 Task: Set the default behavior for motion sensors permission to "Recently closed sites can finish sending and receiving data".
Action: Mouse moved to (1183, 31)
Screenshot: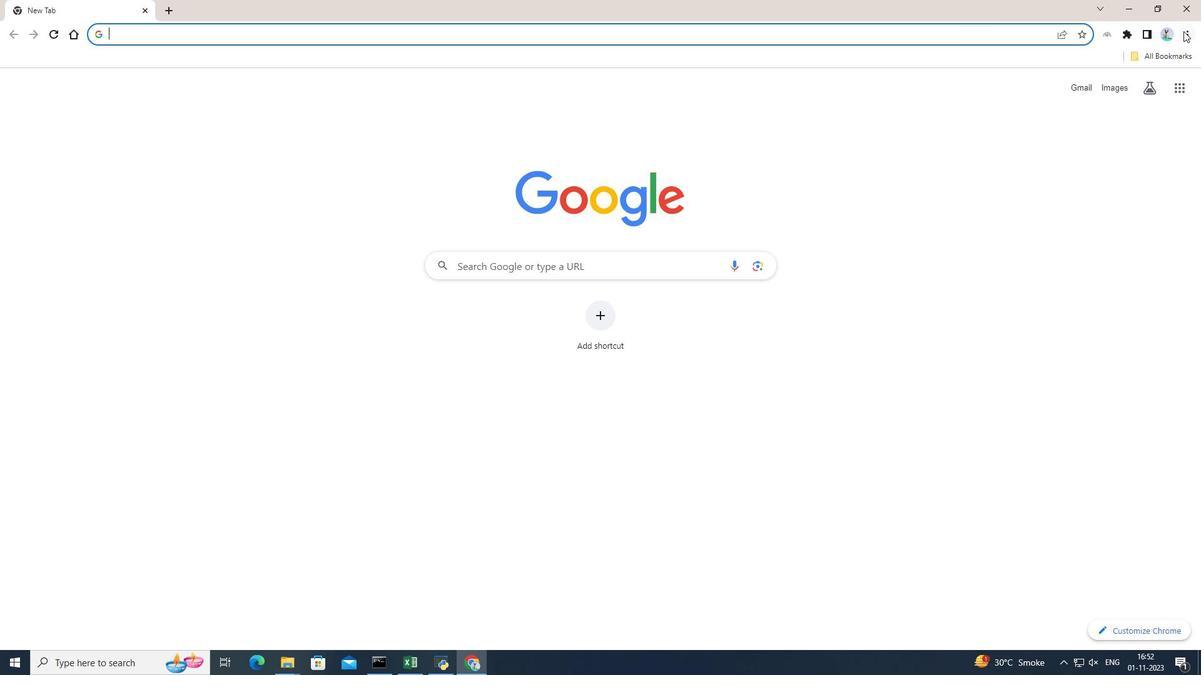 
Action: Mouse pressed left at (1183, 31)
Screenshot: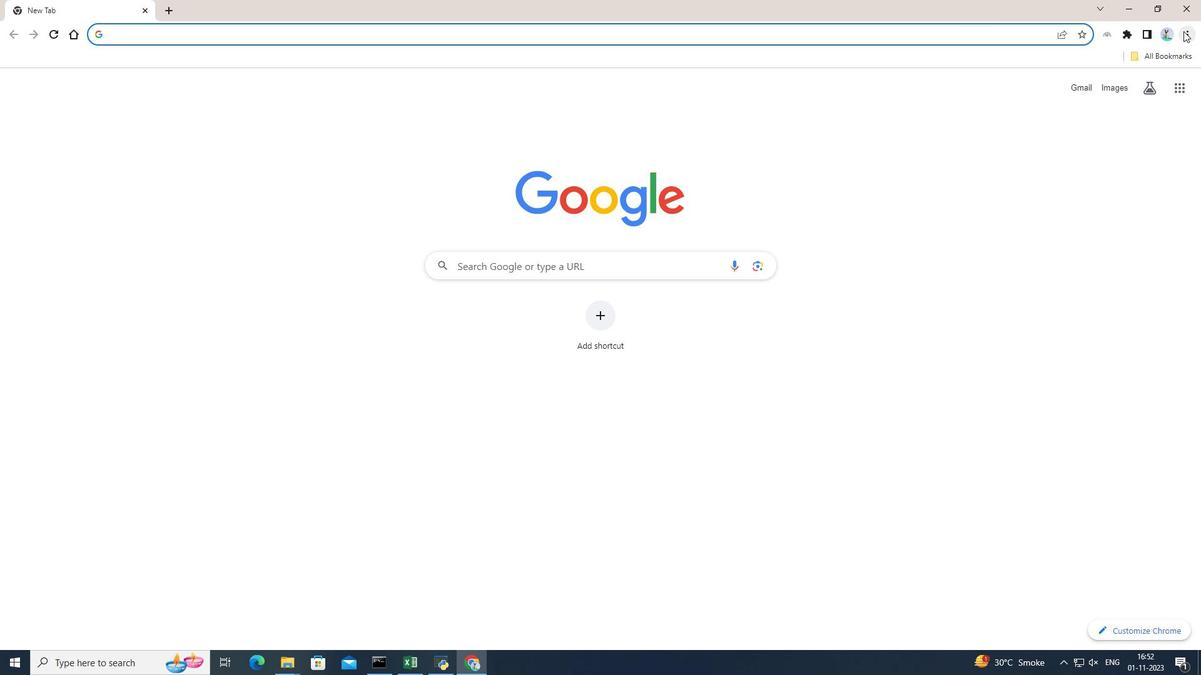 
Action: Mouse moved to (1062, 262)
Screenshot: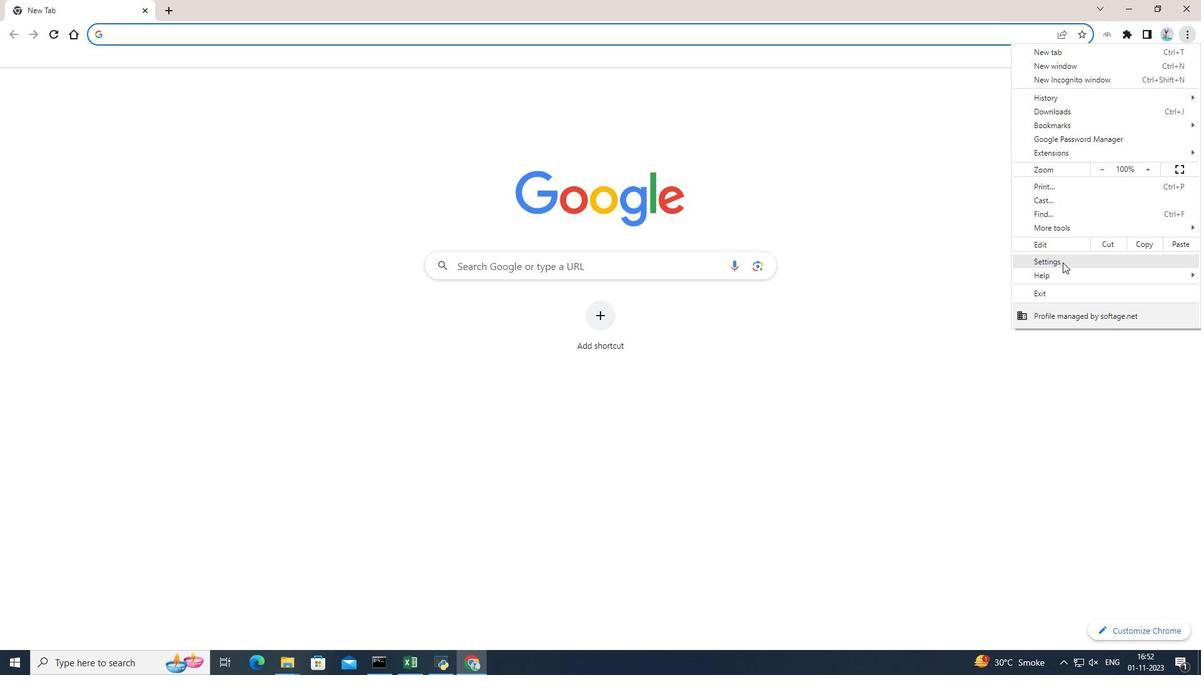 
Action: Mouse pressed left at (1062, 262)
Screenshot: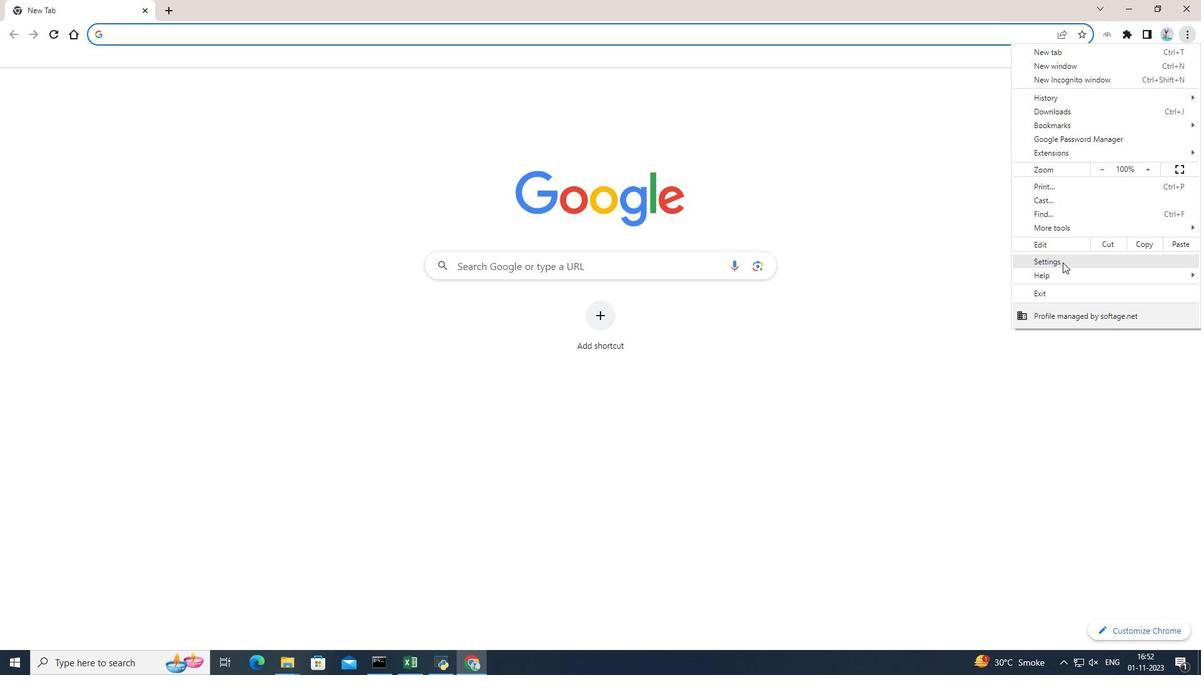 
Action: Mouse moved to (120, 147)
Screenshot: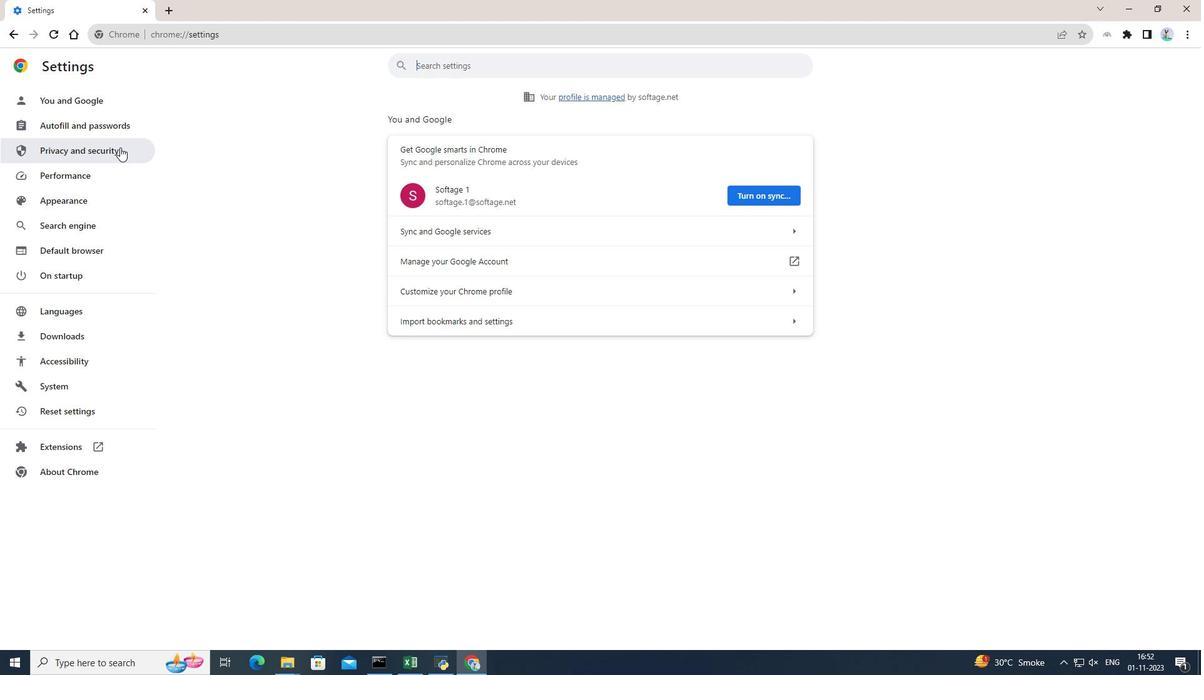 
Action: Mouse pressed left at (120, 147)
Screenshot: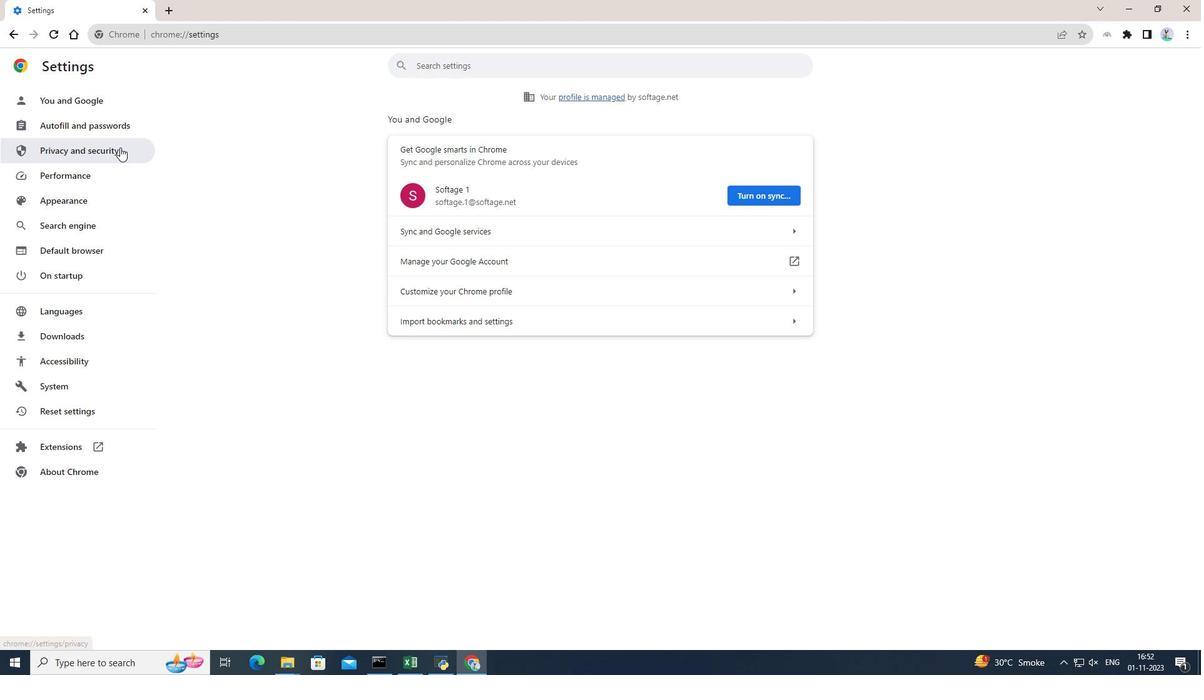 
Action: Mouse moved to (665, 412)
Screenshot: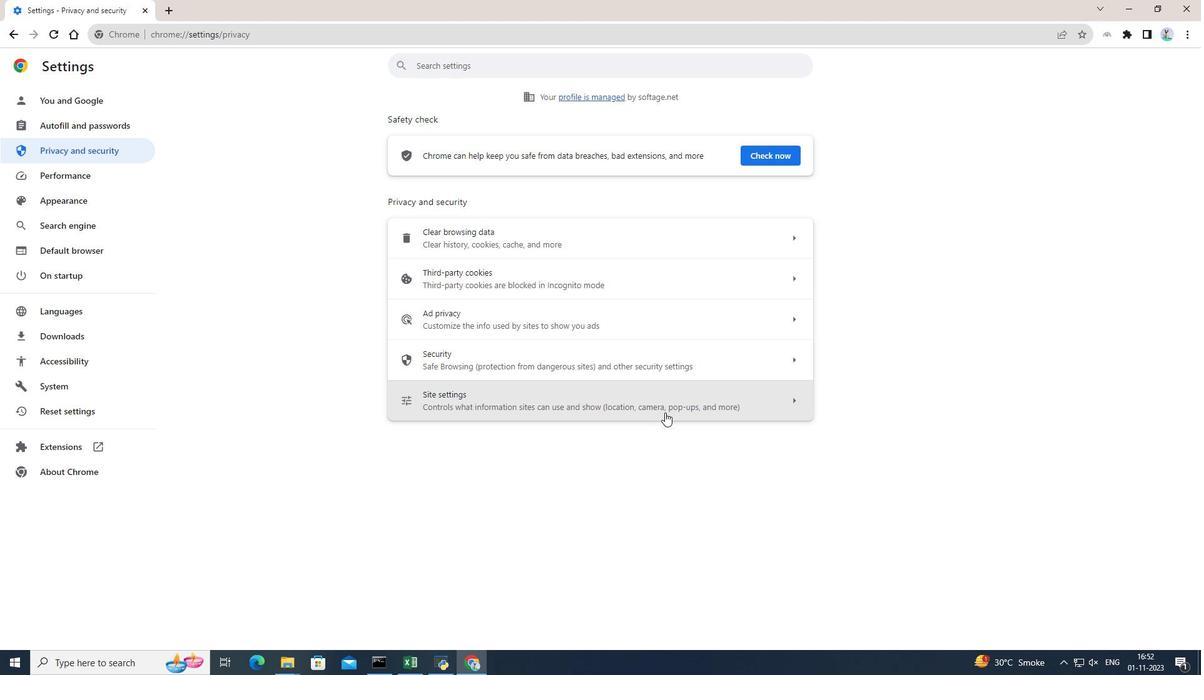 
Action: Mouse pressed left at (665, 412)
Screenshot: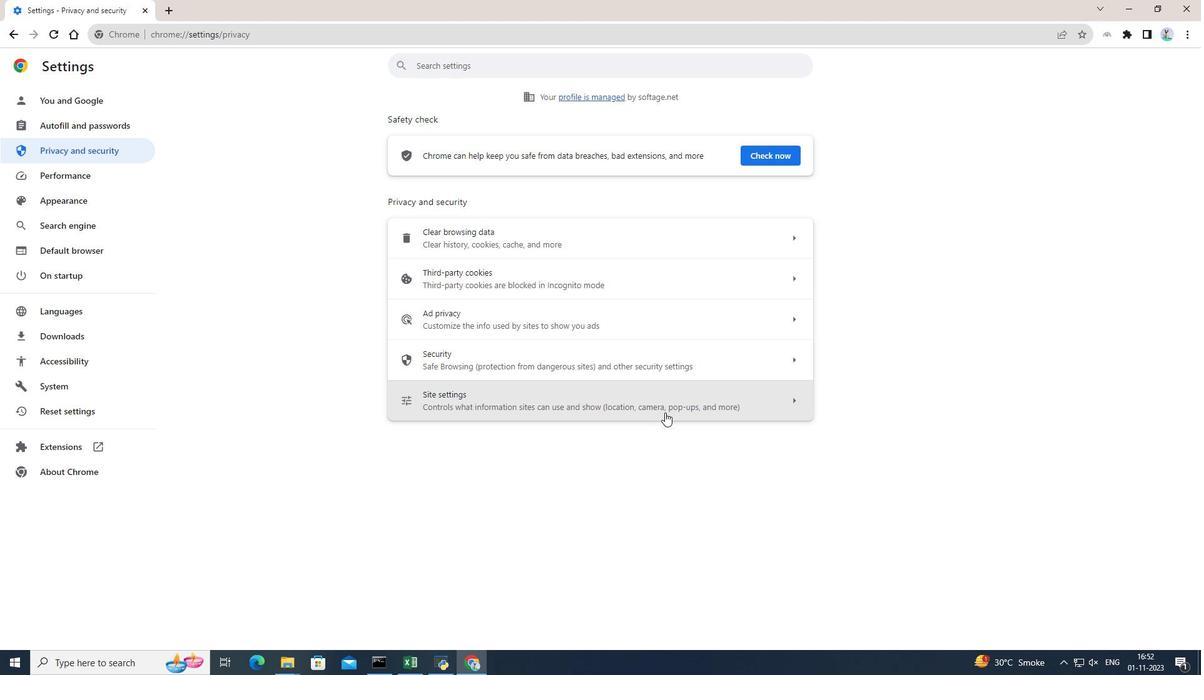 
Action: Mouse moved to (665, 412)
Screenshot: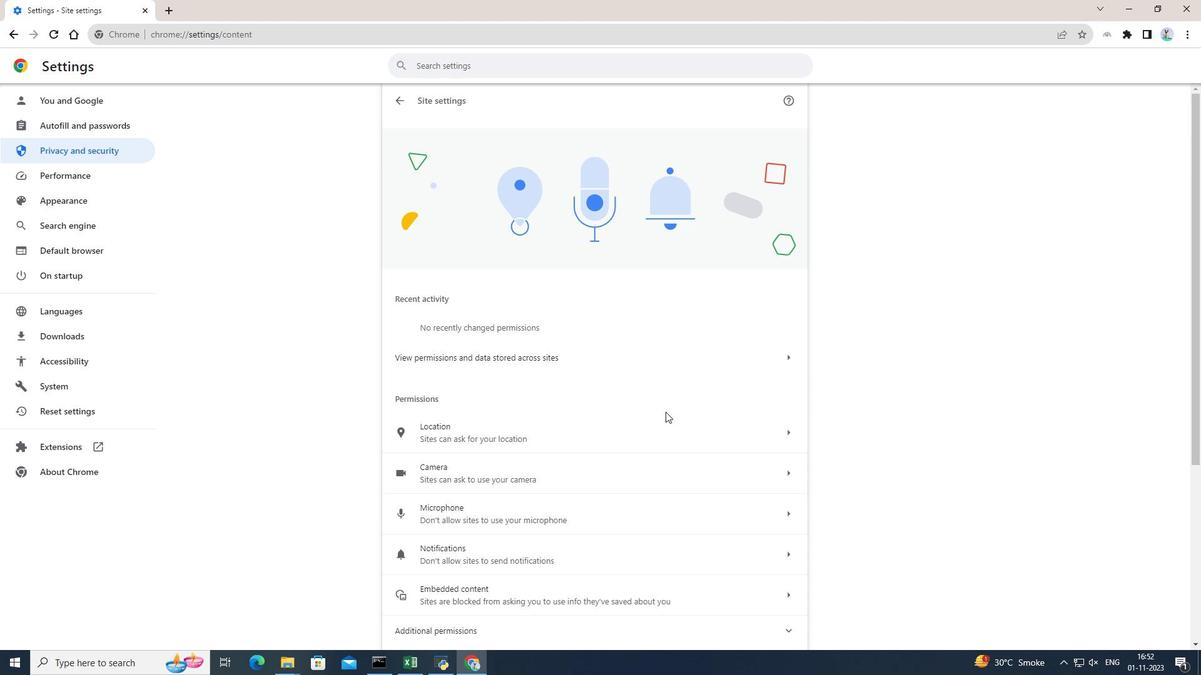 
Action: Mouse scrolled (665, 411) with delta (0, 0)
Screenshot: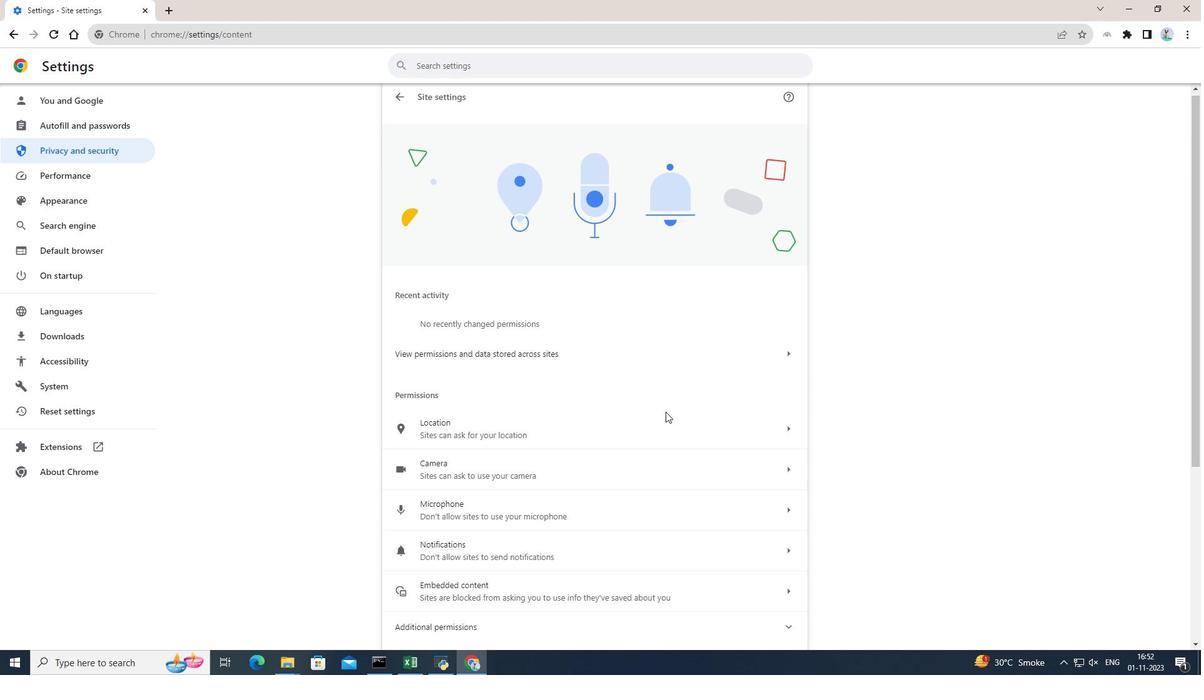 
Action: Mouse scrolled (665, 411) with delta (0, 0)
Screenshot: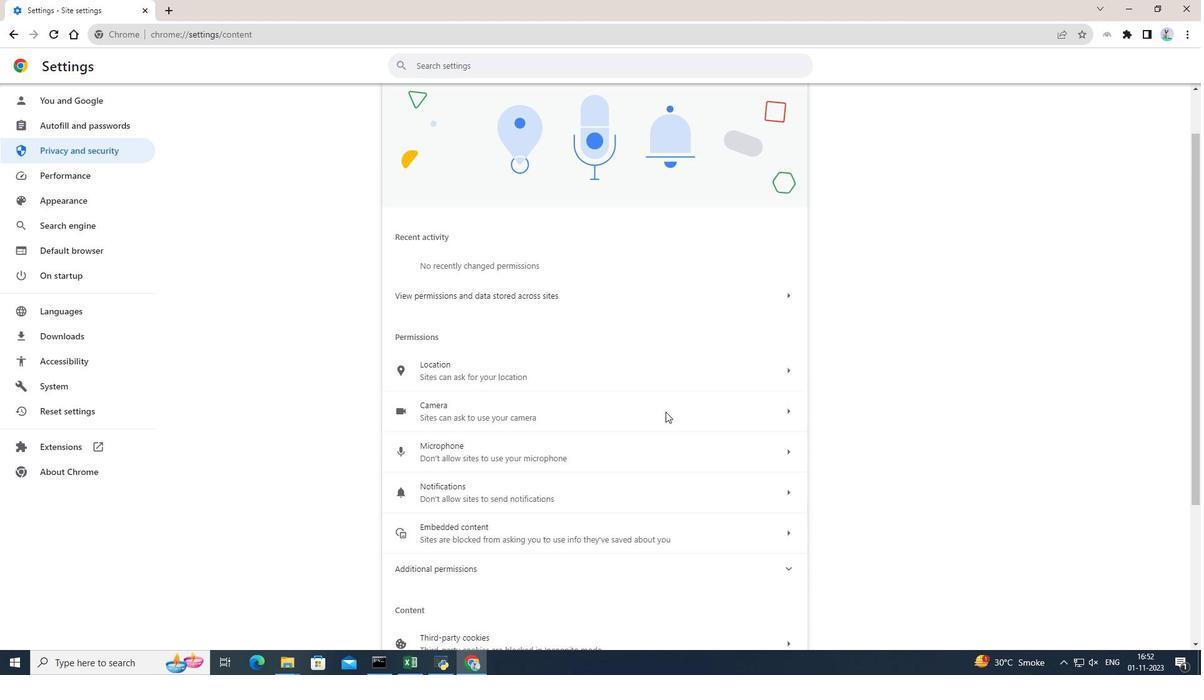 
Action: Mouse scrolled (665, 411) with delta (0, 0)
Screenshot: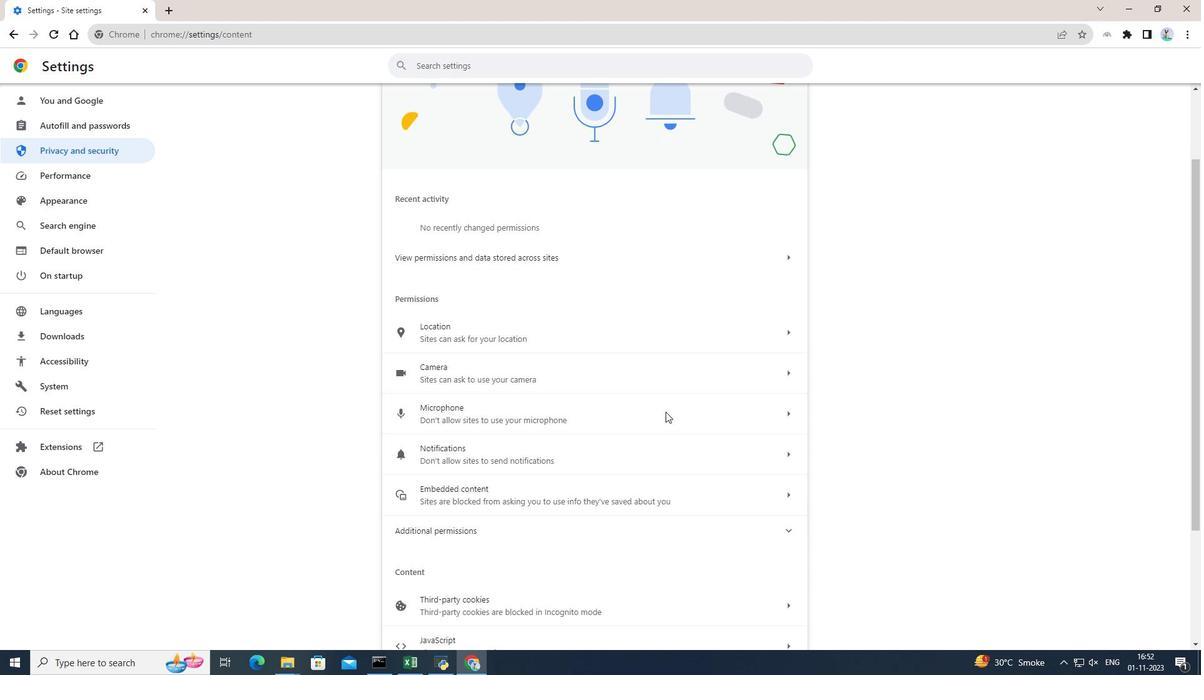 
Action: Mouse scrolled (665, 411) with delta (0, 0)
Screenshot: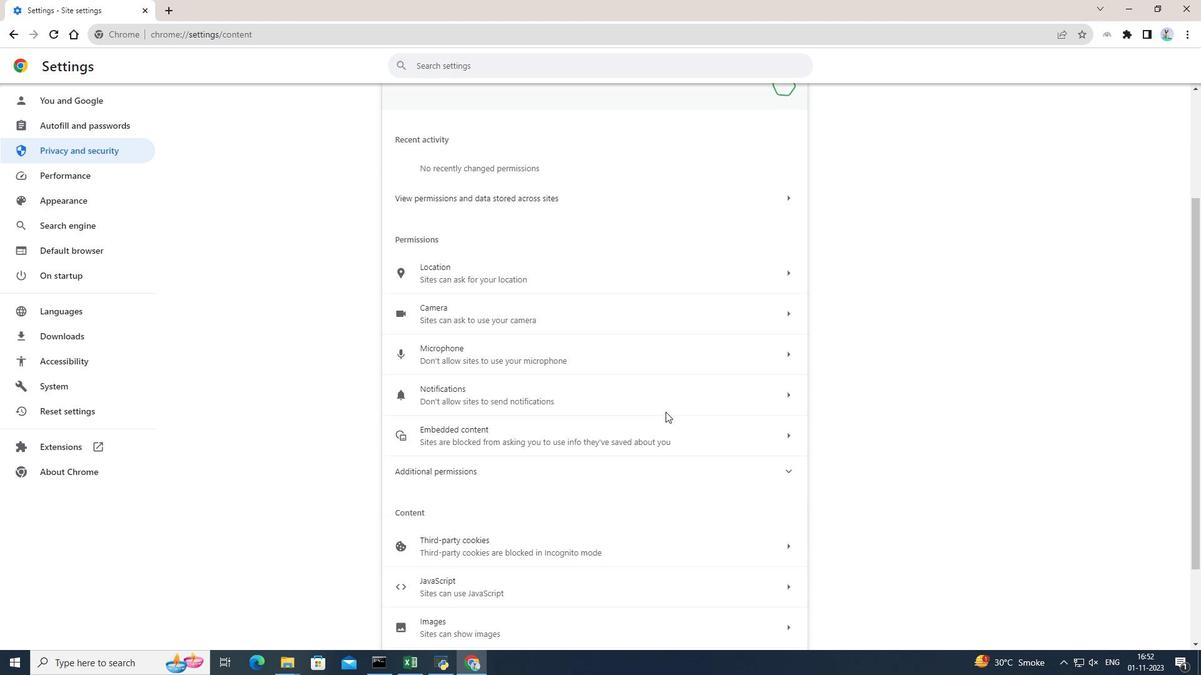 
Action: Mouse moved to (602, 381)
Screenshot: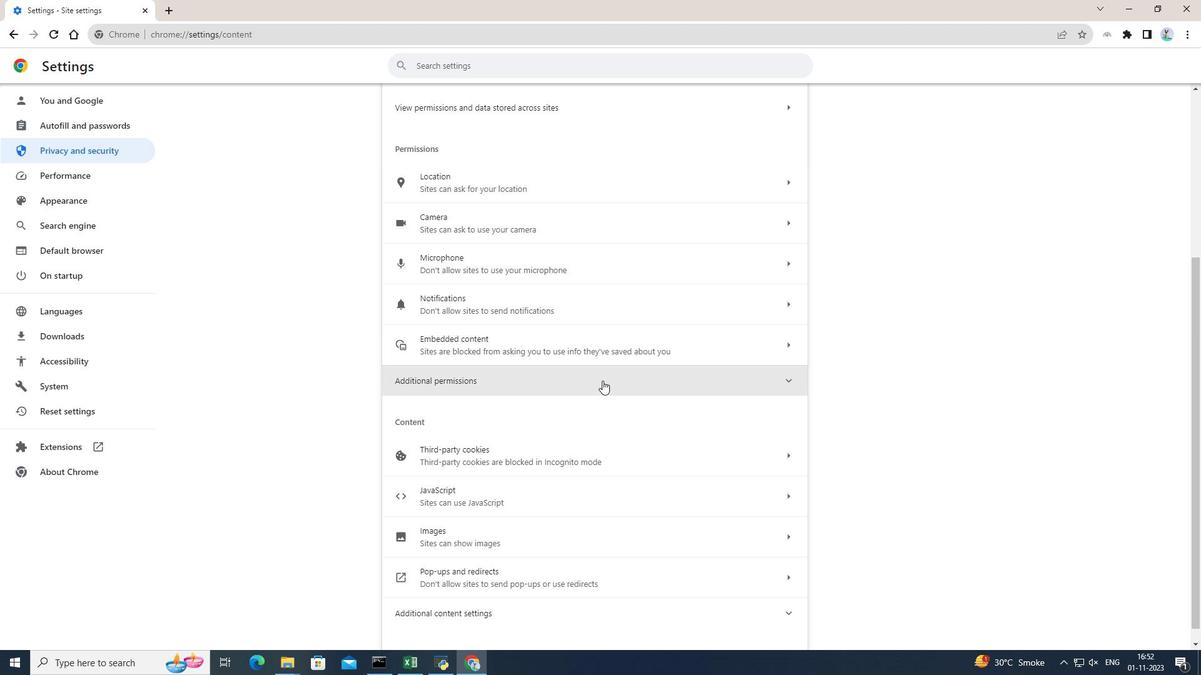 
Action: Mouse pressed left at (602, 381)
Screenshot: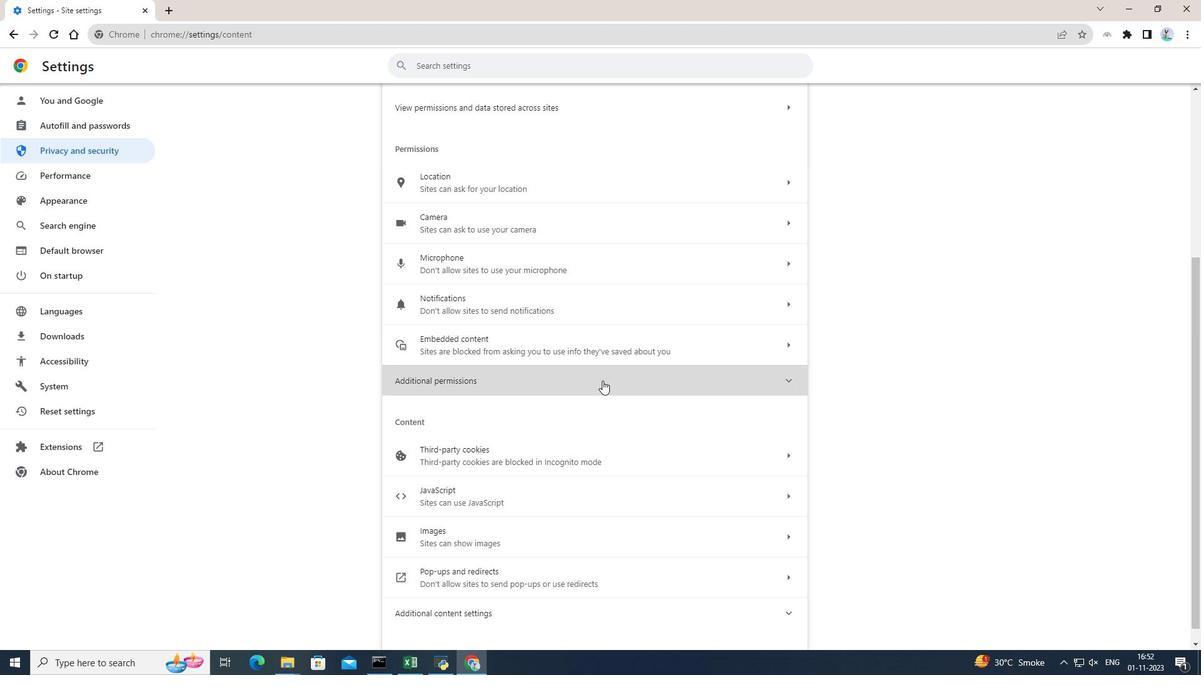 
Action: Mouse moved to (569, 415)
Screenshot: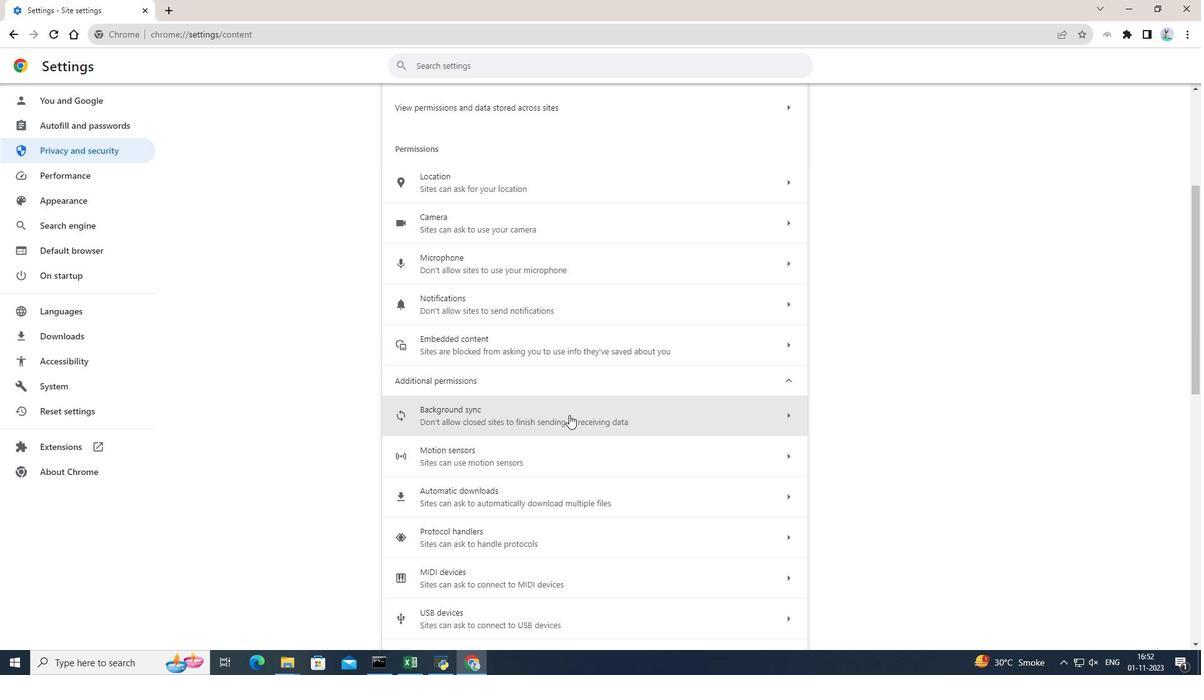 
Action: Mouse pressed left at (569, 415)
Screenshot: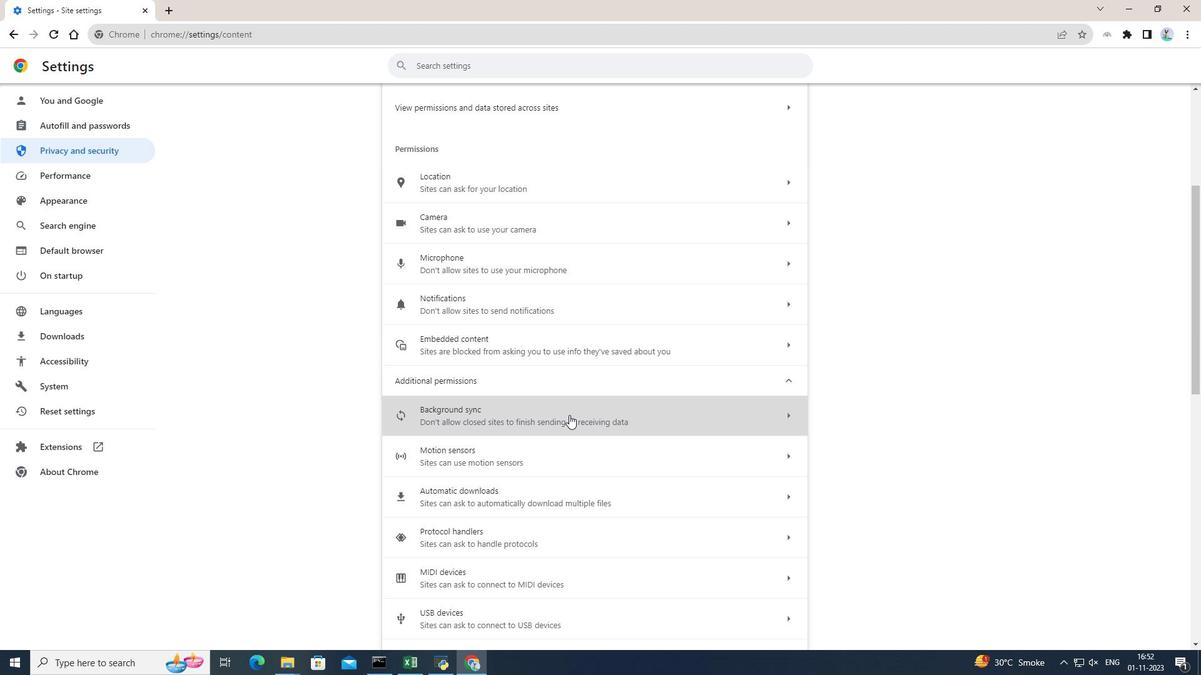 
Action: Mouse moved to (407, 216)
Screenshot: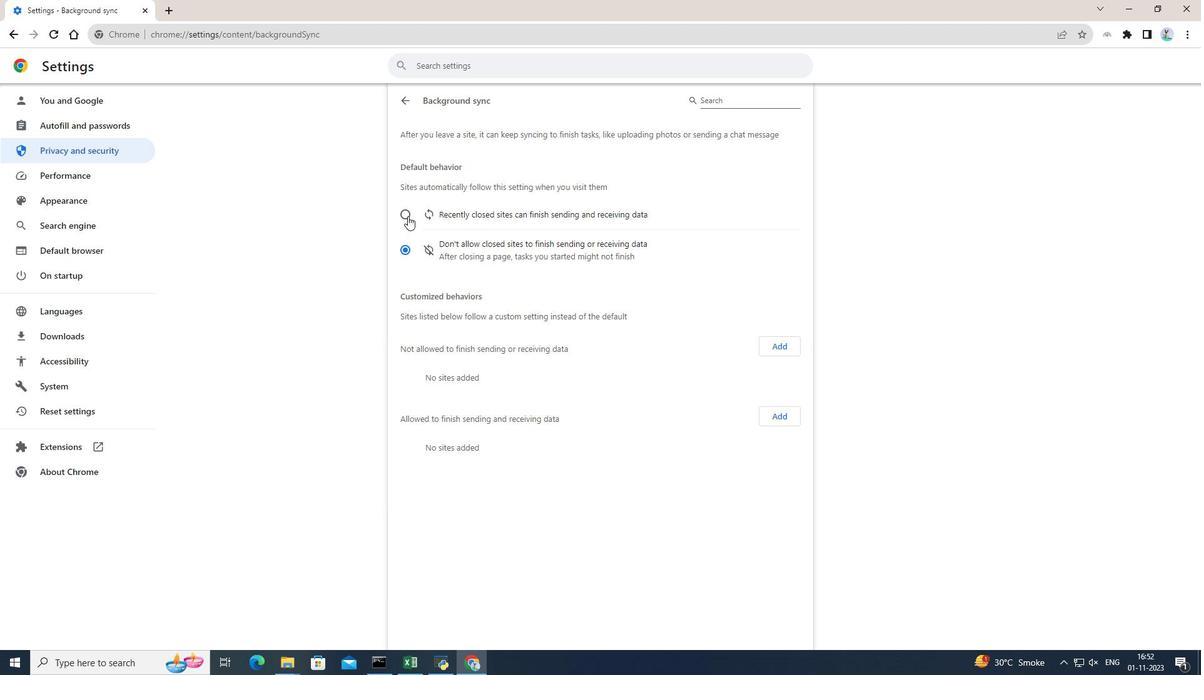 
Action: Mouse pressed left at (407, 216)
Screenshot: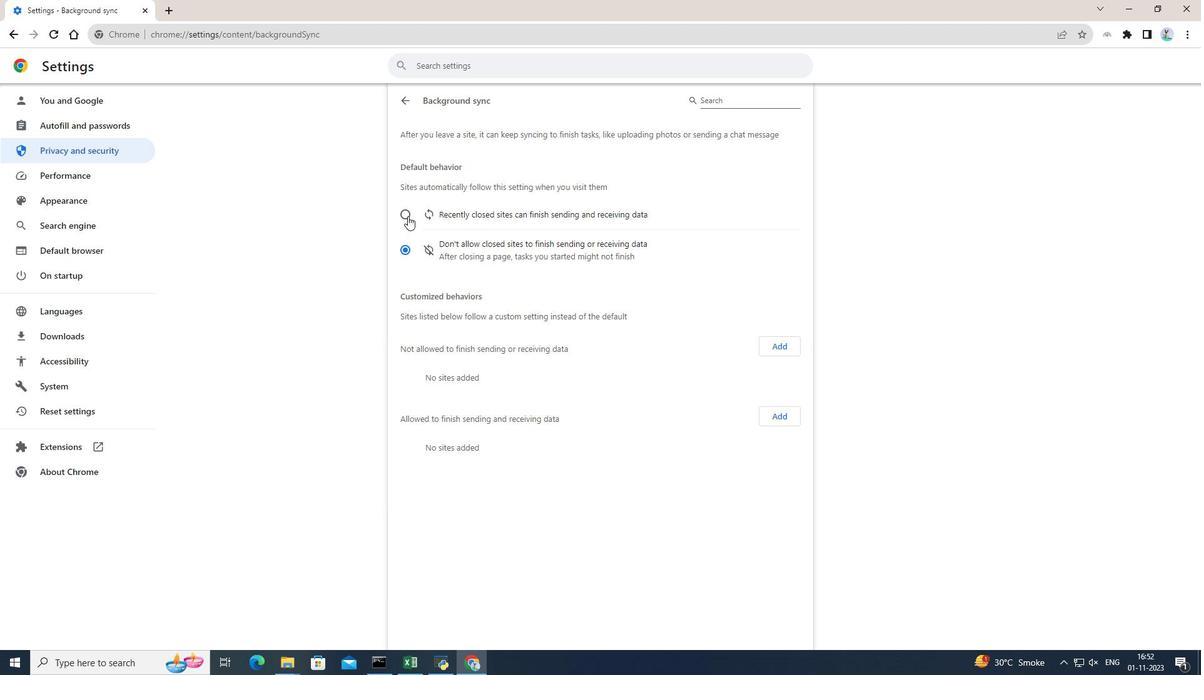 
Action: Mouse moved to (989, 318)
Screenshot: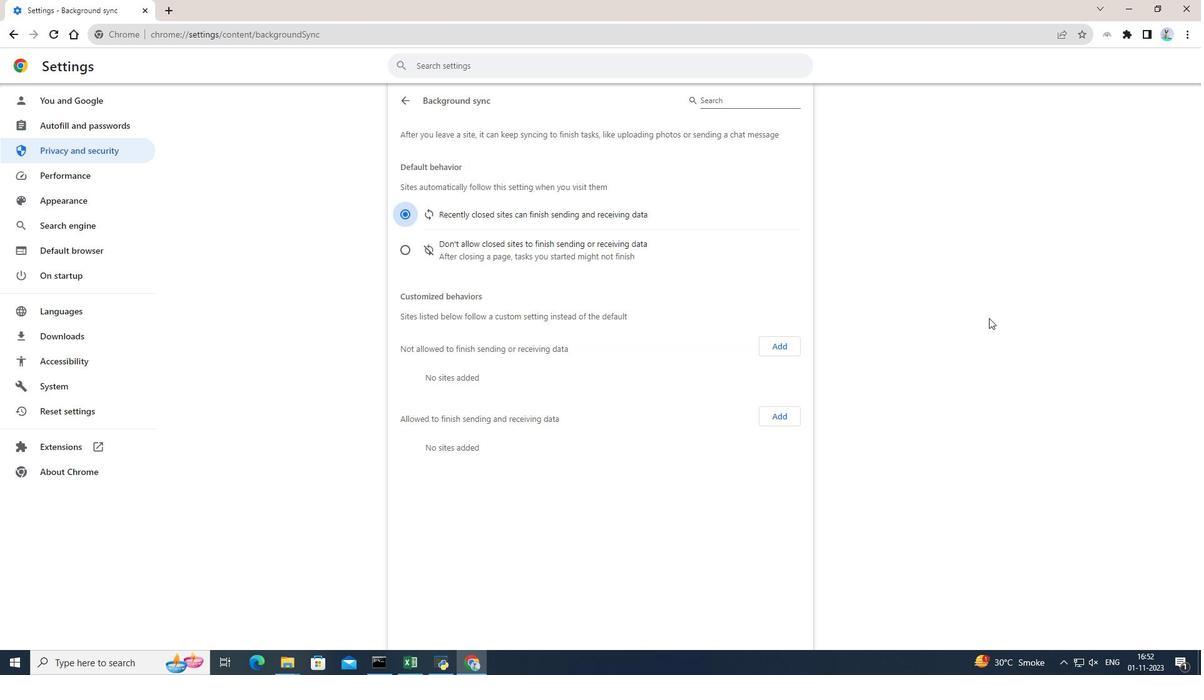 
